 Task: Find public transportation options from Miami, Florida, to Fort Lauderdale, Florida.
Action: Mouse moved to (220, 63)
Screenshot: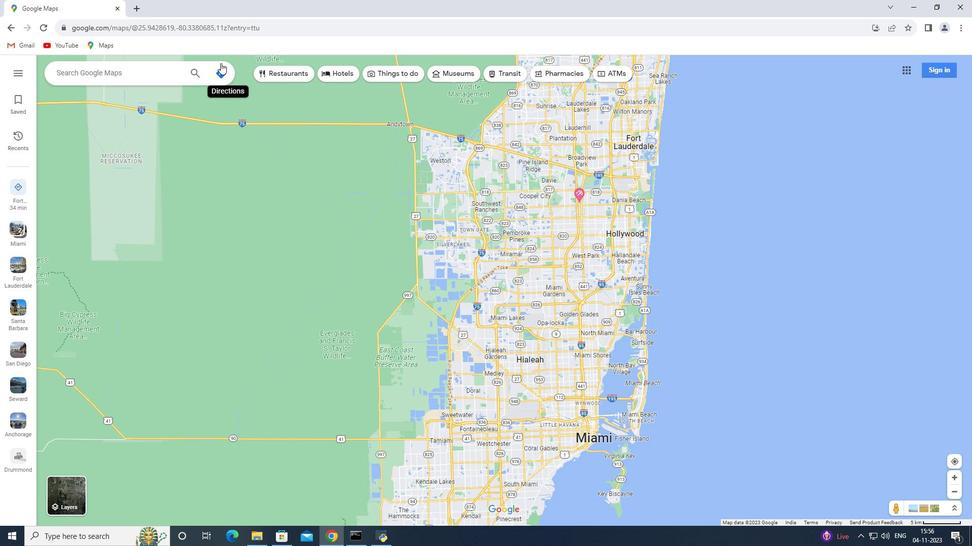
Action: Mouse pressed left at (220, 63)
Screenshot: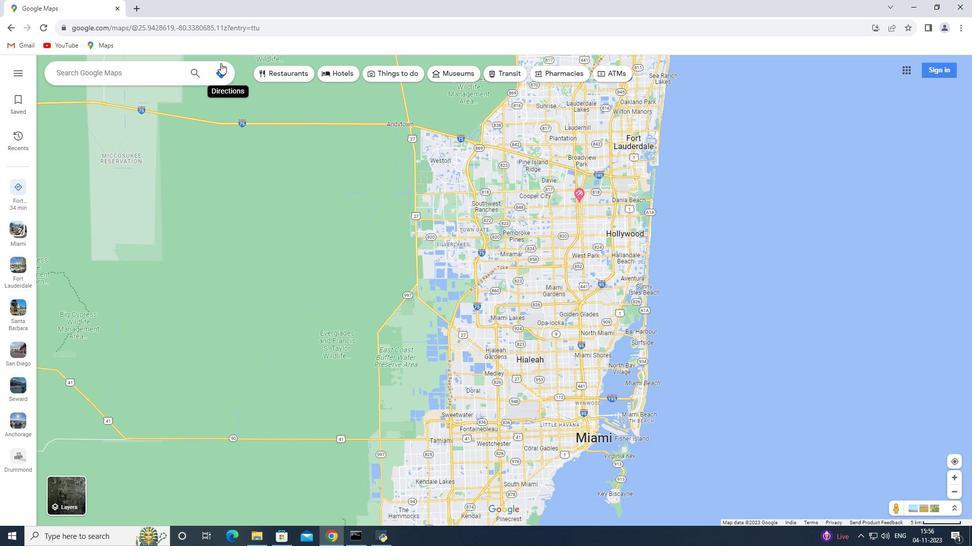 
Action: Mouse moved to (137, 100)
Screenshot: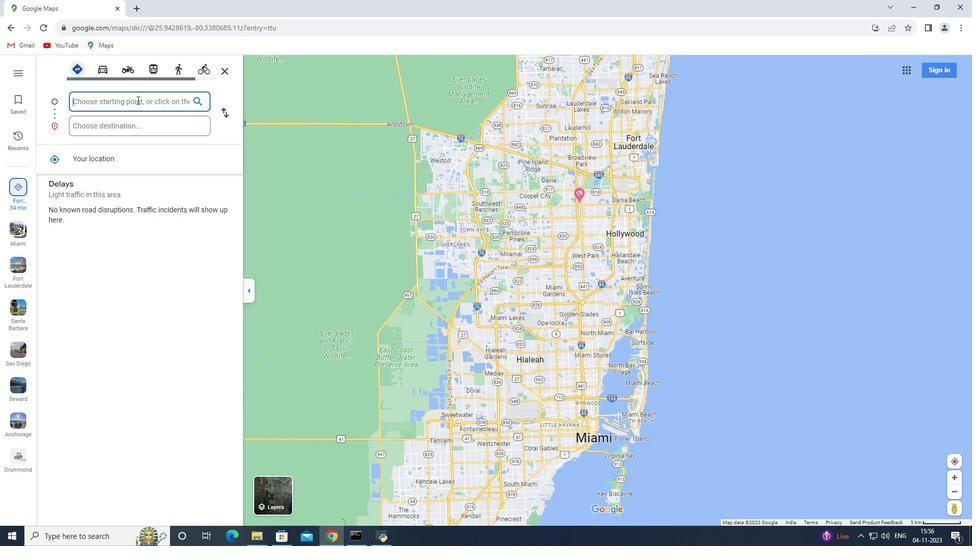 
Action: Key pressed <Key.shift>Miami<Key.space><Key.shift>Florida
Screenshot: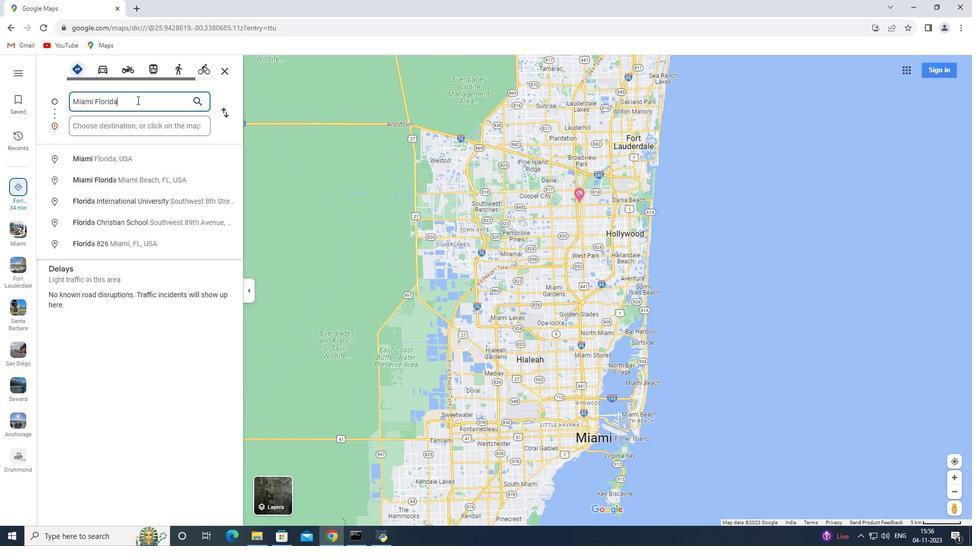 
Action: Mouse moved to (92, 104)
Screenshot: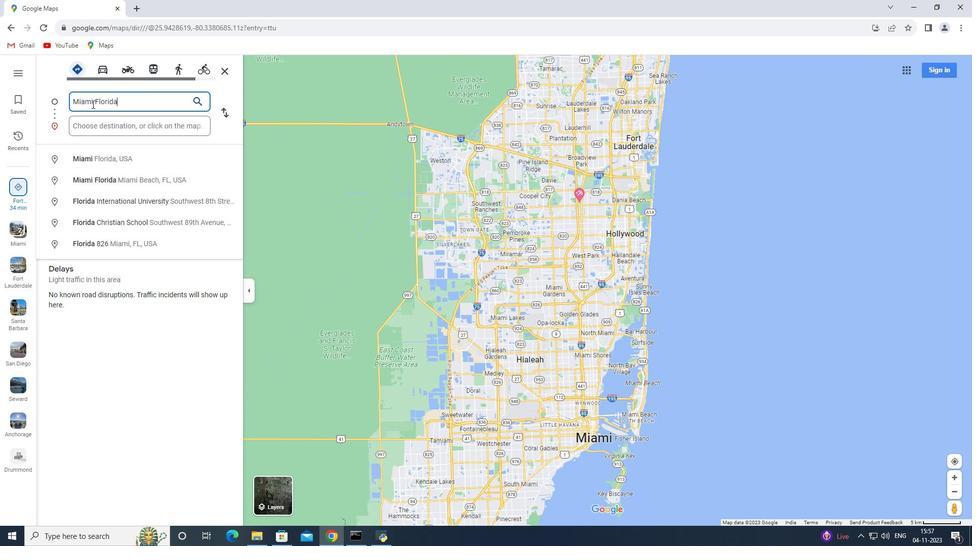 
Action: Mouse pressed left at (92, 104)
Screenshot: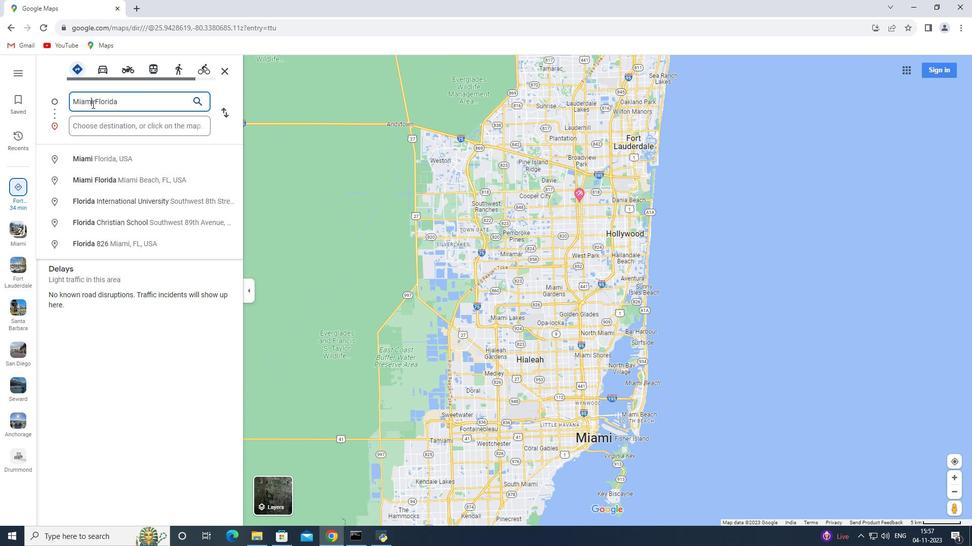 
Action: Mouse moved to (93, 104)
Screenshot: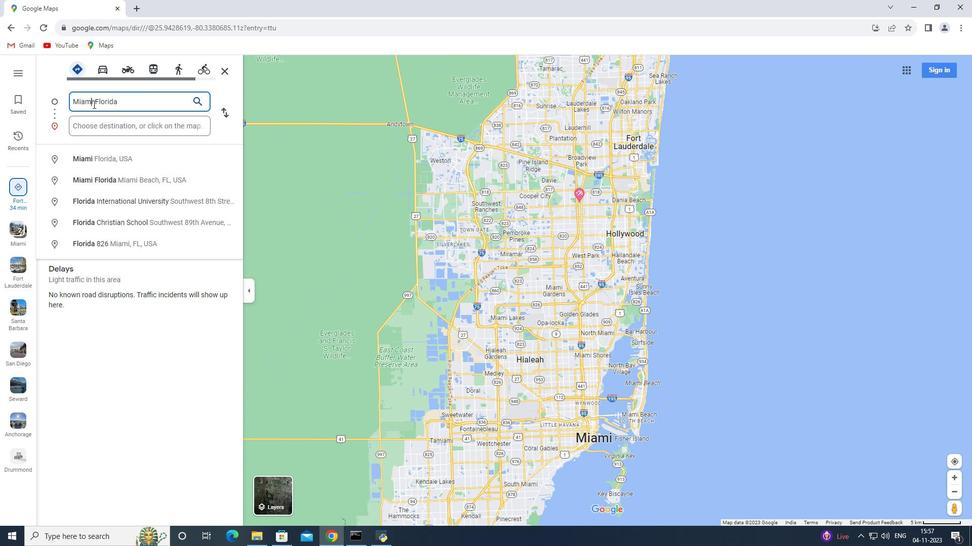 
Action: Mouse pressed left at (93, 104)
Screenshot: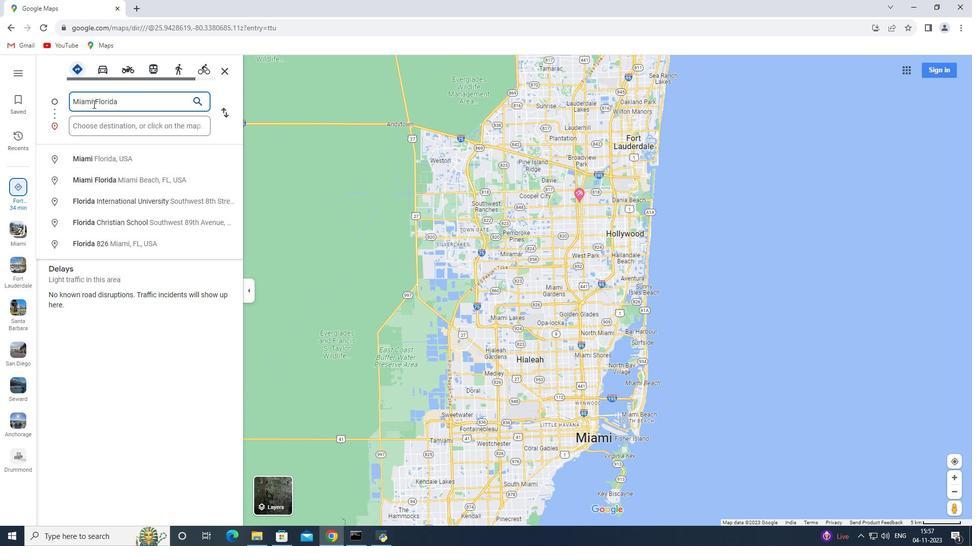 
Action: Mouse moved to (122, 140)
Screenshot: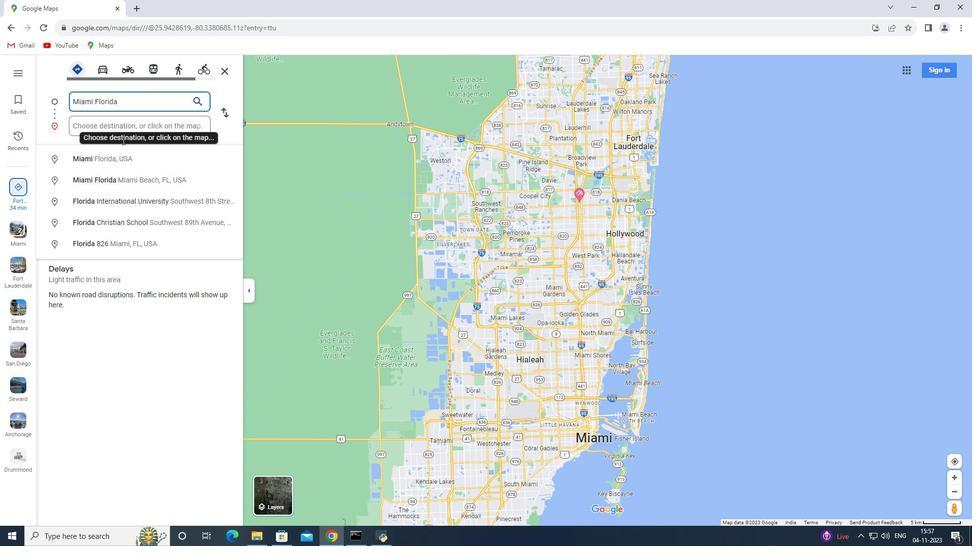 
Action: Key pressed ,
Screenshot: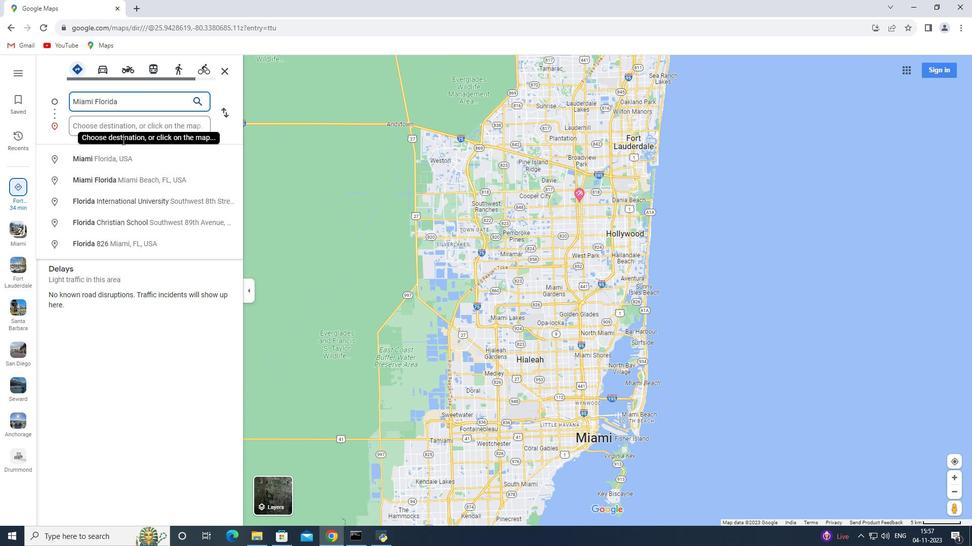 
Action: Mouse moved to (141, 101)
Screenshot: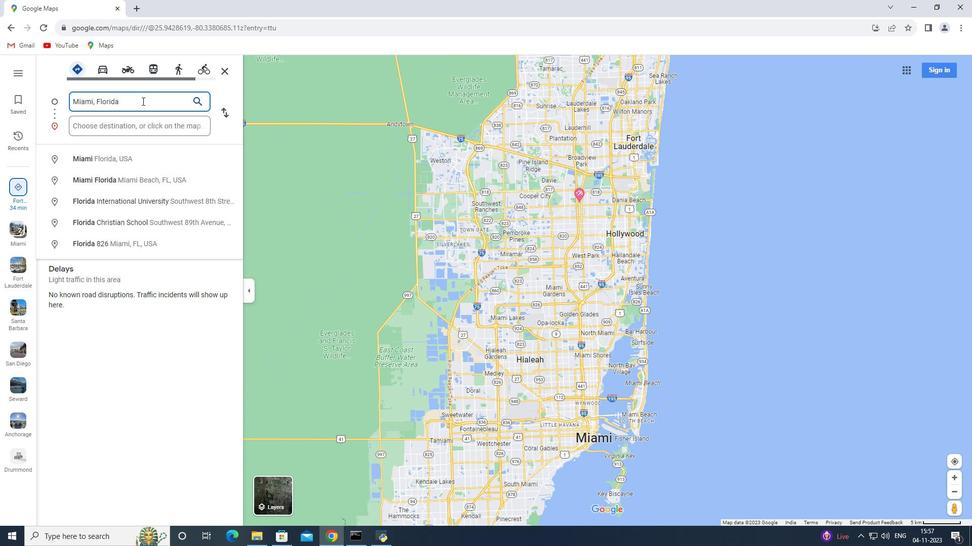 
Action: Mouse pressed left at (141, 101)
Screenshot: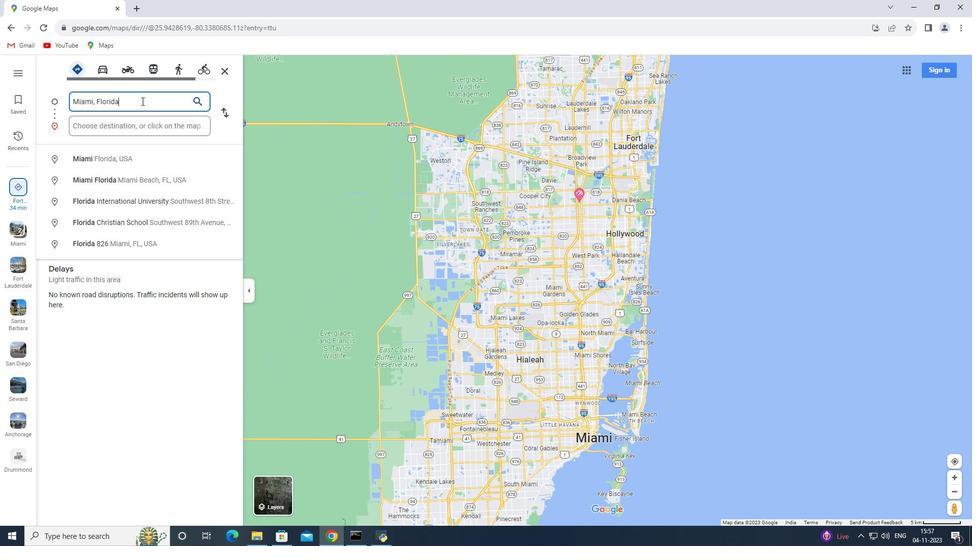 
Action: Mouse moved to (140, 126)
Screenshot: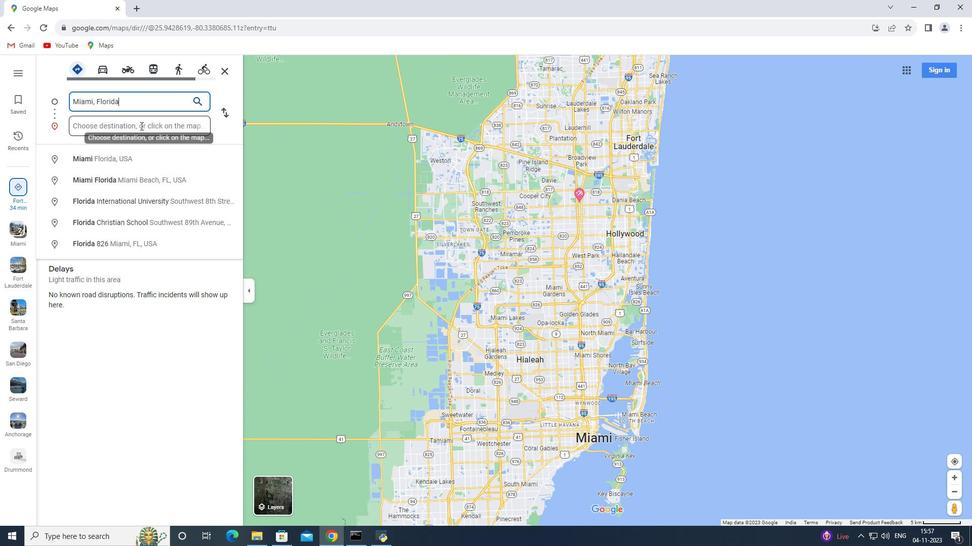 
Action: Mouse pressed left at (140, 126)
Screenshot: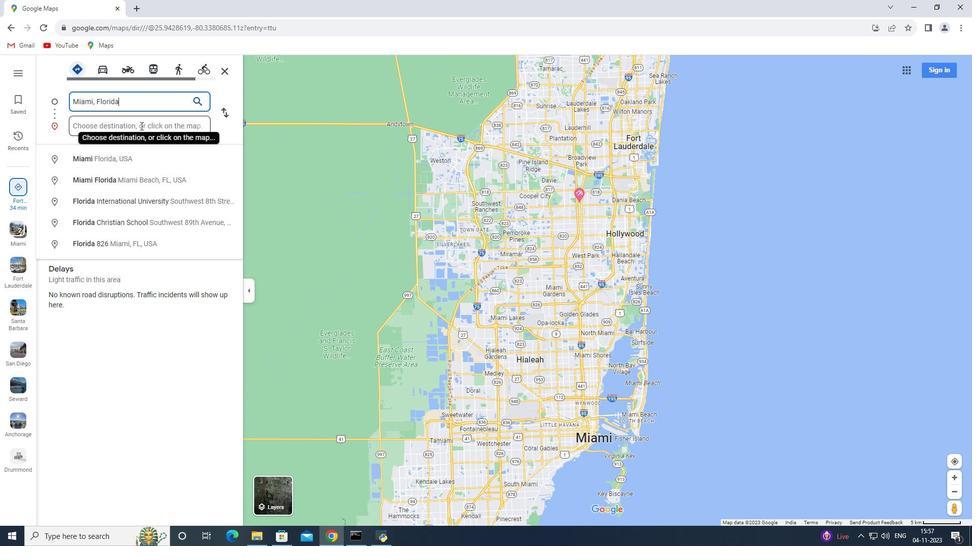 
Action: Key pressed <Key.shift>Fort<Key.space><Key.shift>Lauderdale,<Key.space><Key.shift>Florida<Key.enter>
Screenshot: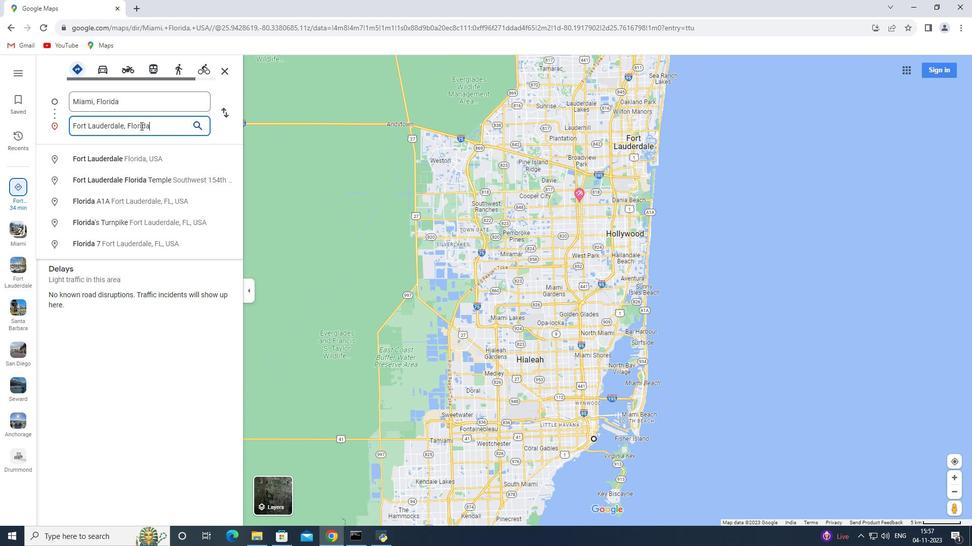 
Action: Mouse moved to (150, 74)
Screenshot: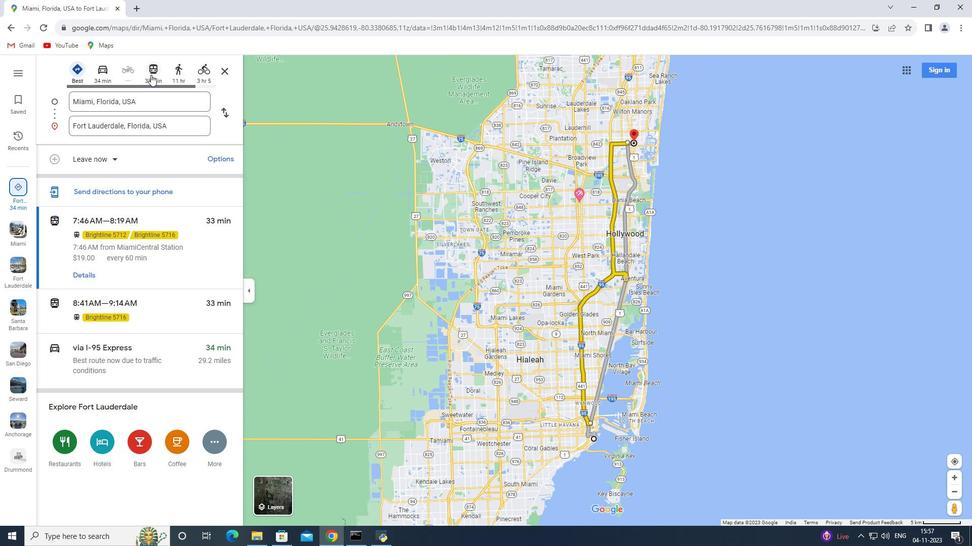 
Action: Mouse pressed left at (150, 74)
Screenshot: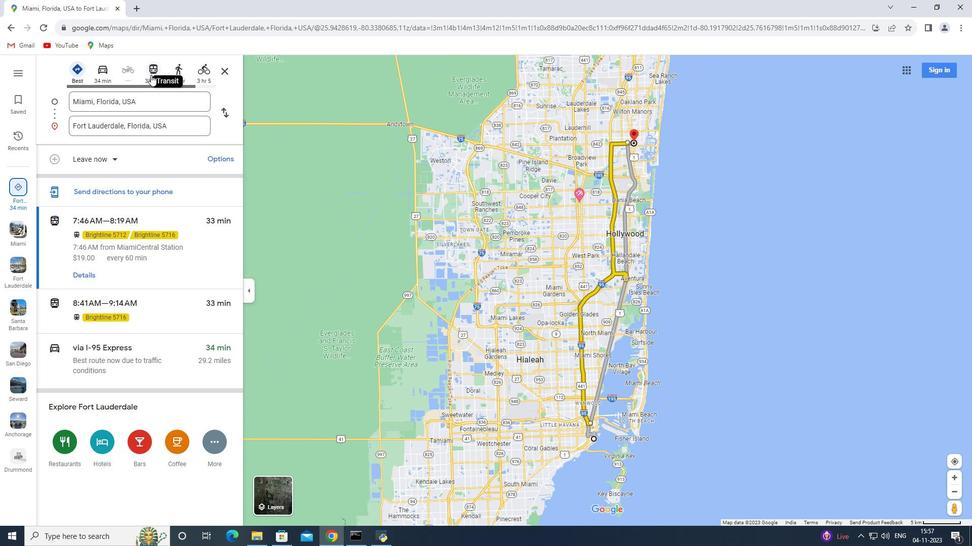 
Action: Mouse moved to (160, 132)
Screenshot: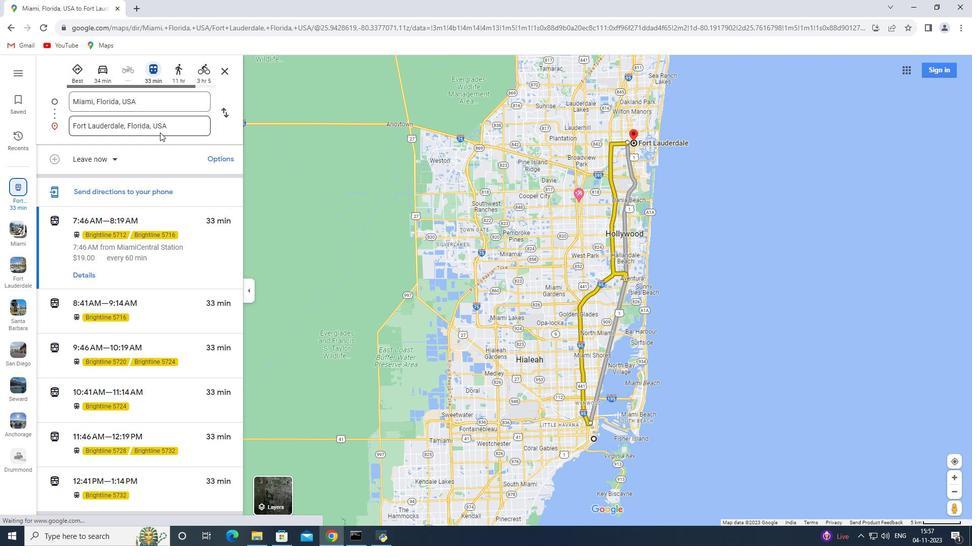
